 Task: Create a rule from the Routing list, Task moved to a section -> Set Priority in the project AccuTrack , set the section as Done clear the priority
Action: Mouse moved to (47, 247)
Screenshot: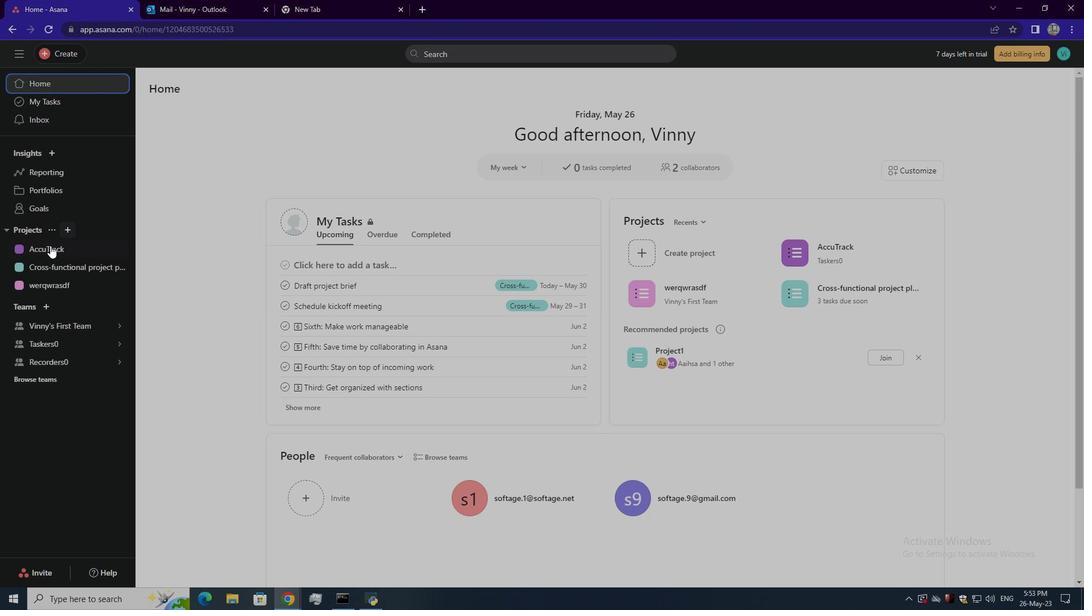 
Action: Mouse pressed left at (47, 247)
Screenshot: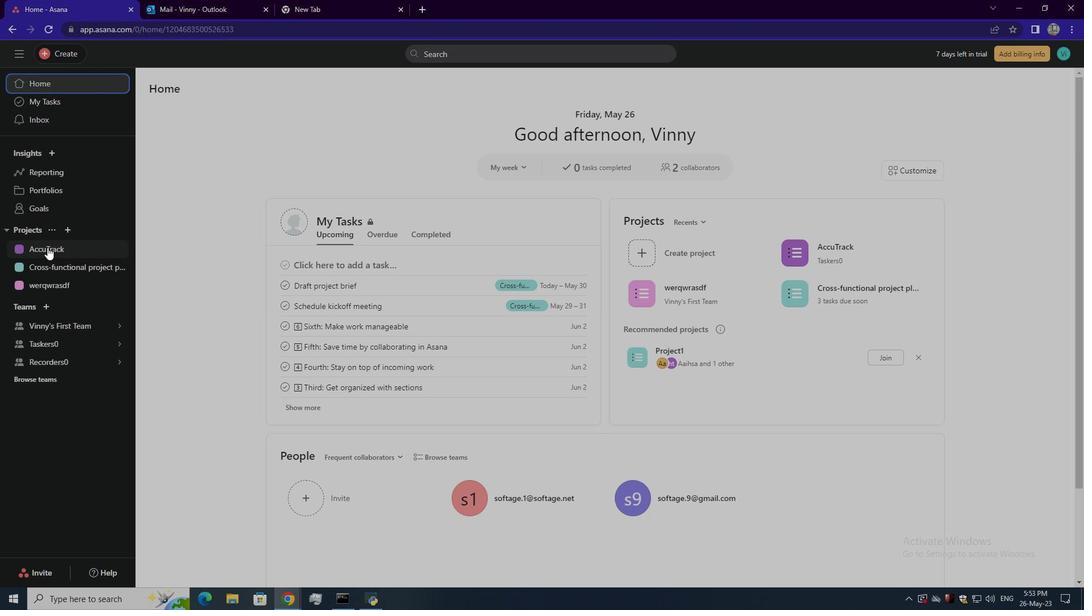 
Action: Mouse moved to (1050, 97)
Screenshot: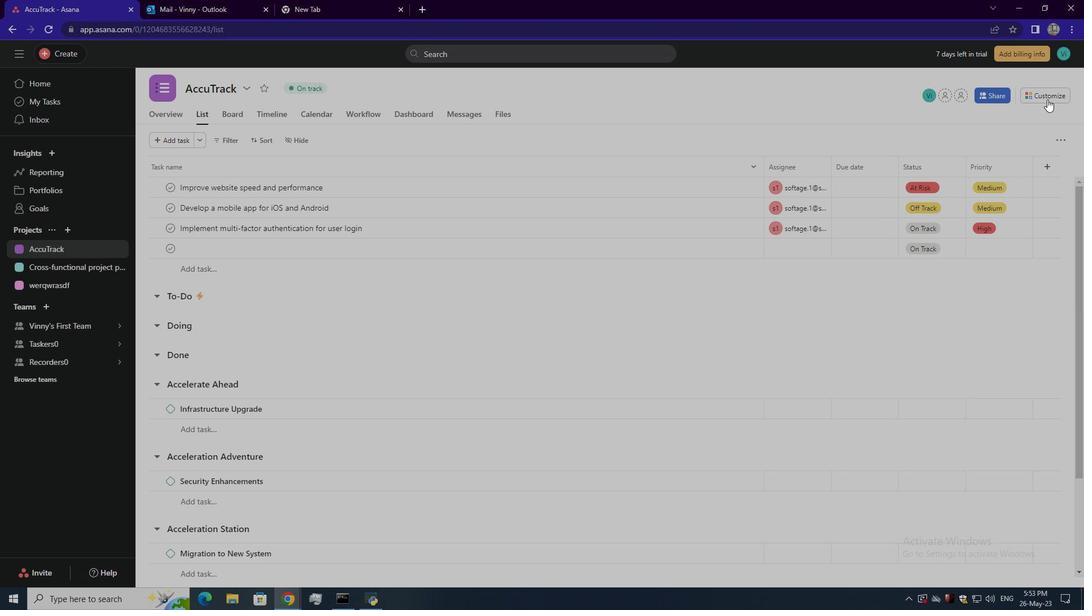 
Action: Mouse pressed left at (1050, 97)
Screenshot: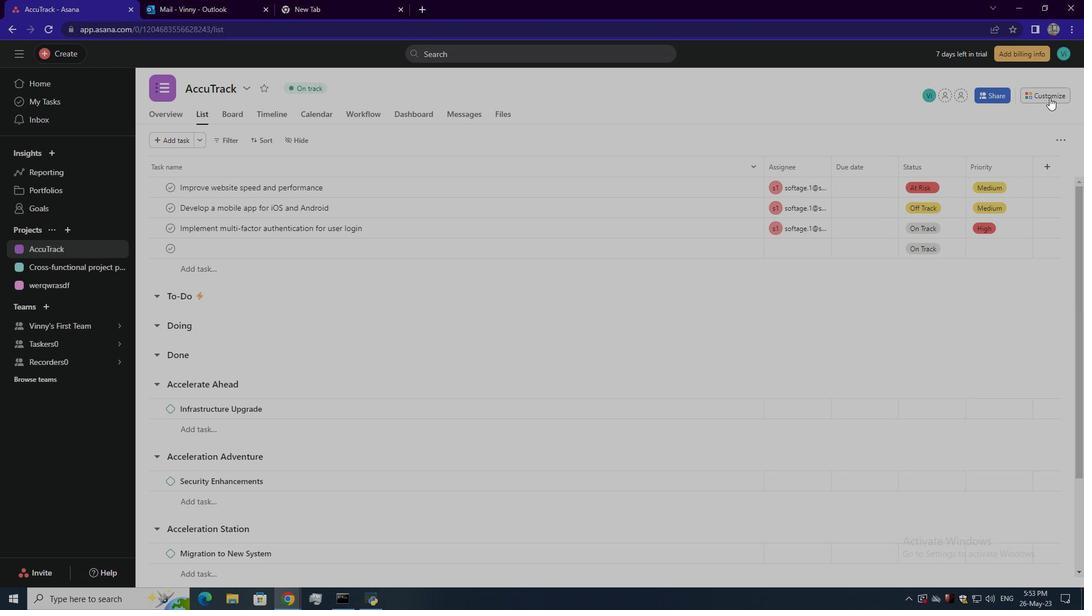 
Action: Mouse moved to (851, 238)
Screenshot: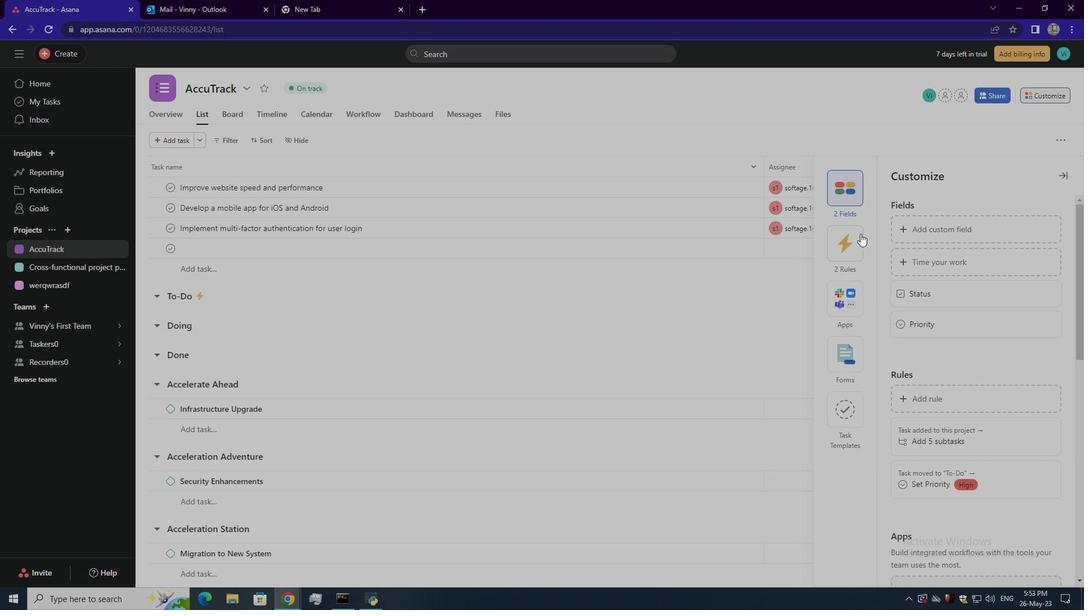 
Action: Mouse pressed left at (851, 238)
Screenshot: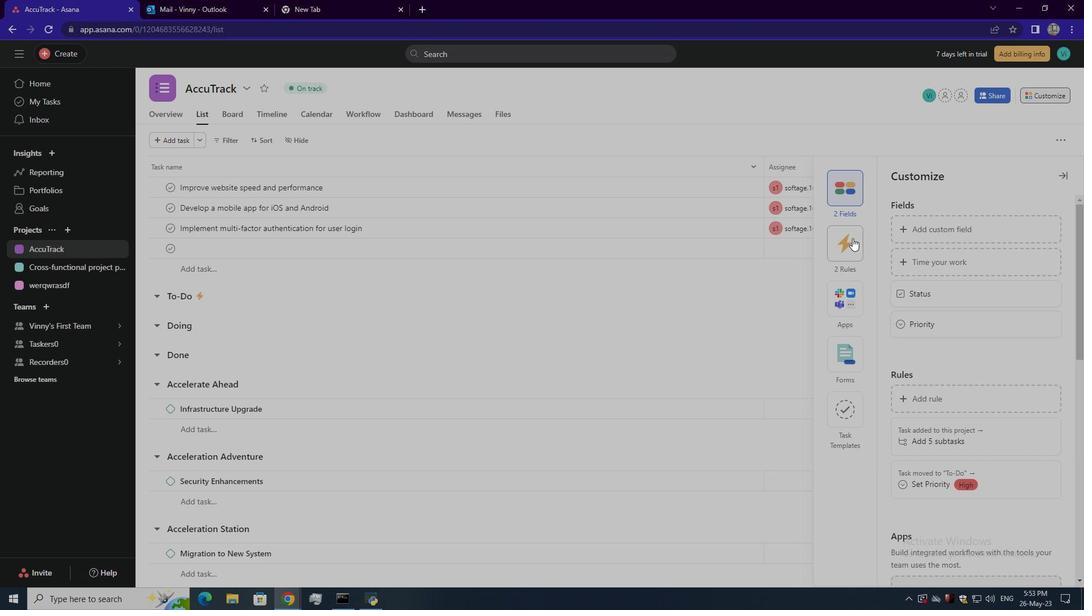 
Action: Mouse moved to (948, 225)
Screenshot: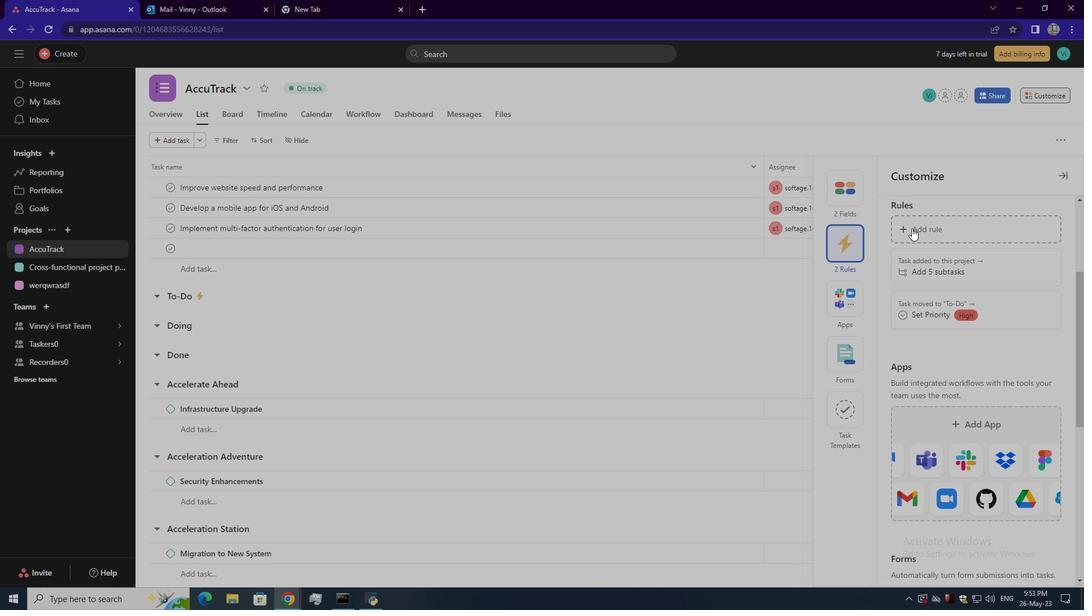 
Action: Mouse pressed left at (948, 225)
Screenshot: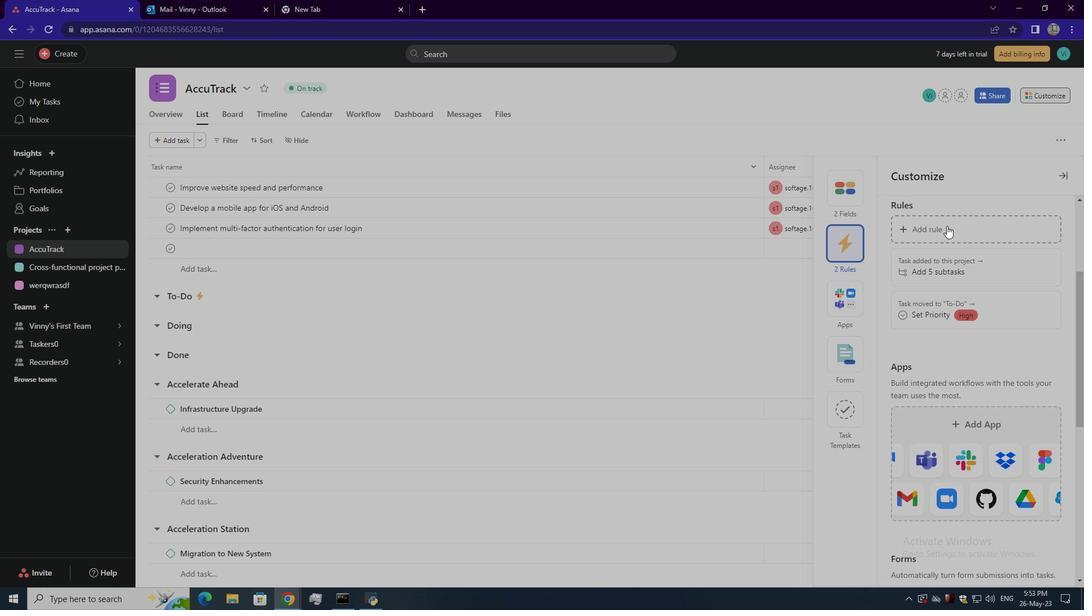 
Action: Mouse moved to (238, 147)
Screenshot: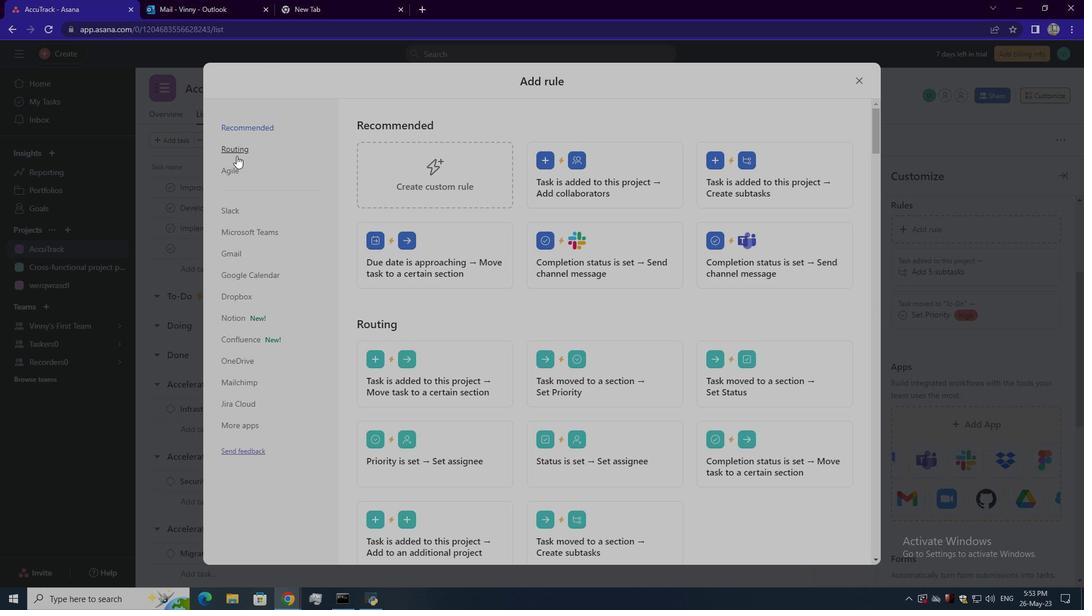 
Action: Mouse pressed left at (238, 147)
Screenshot: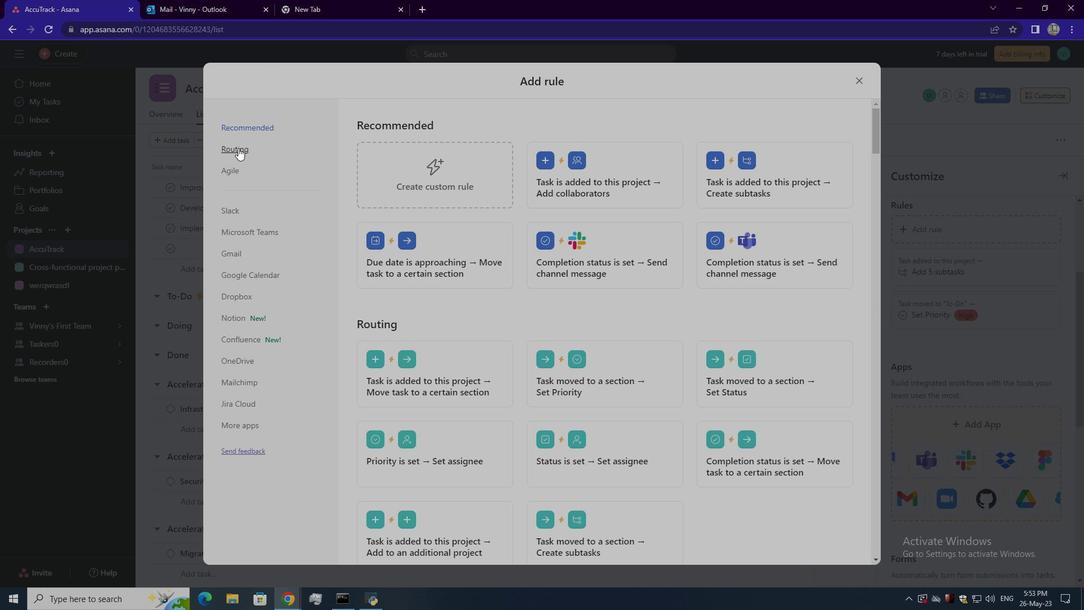 
Action: Mouse moved to (590, 186)
Screenshot: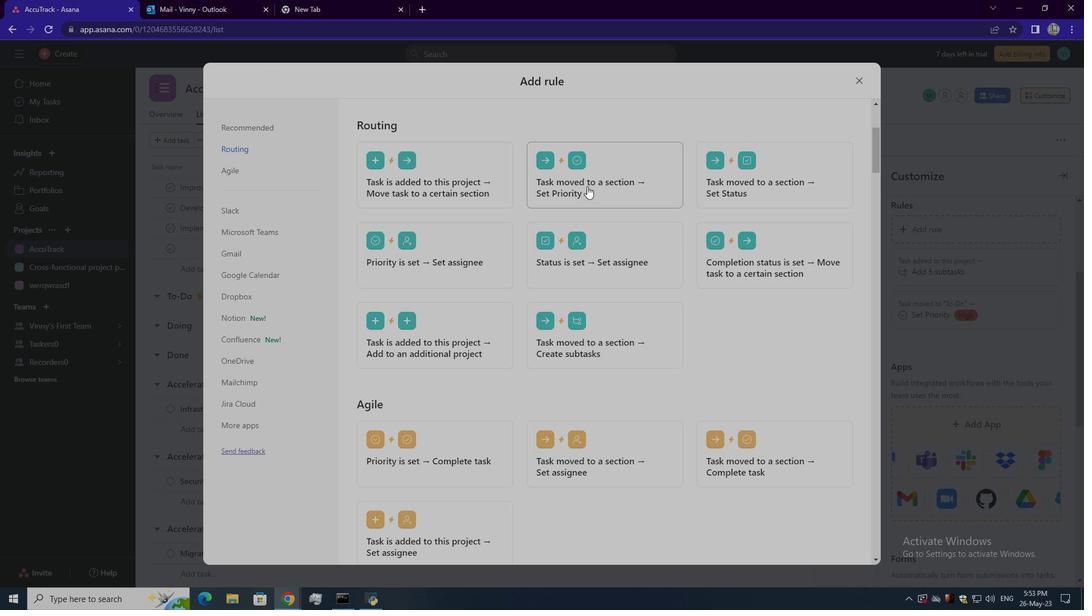 
Action: Mouse pressed left at (590, 186)
Screenshot: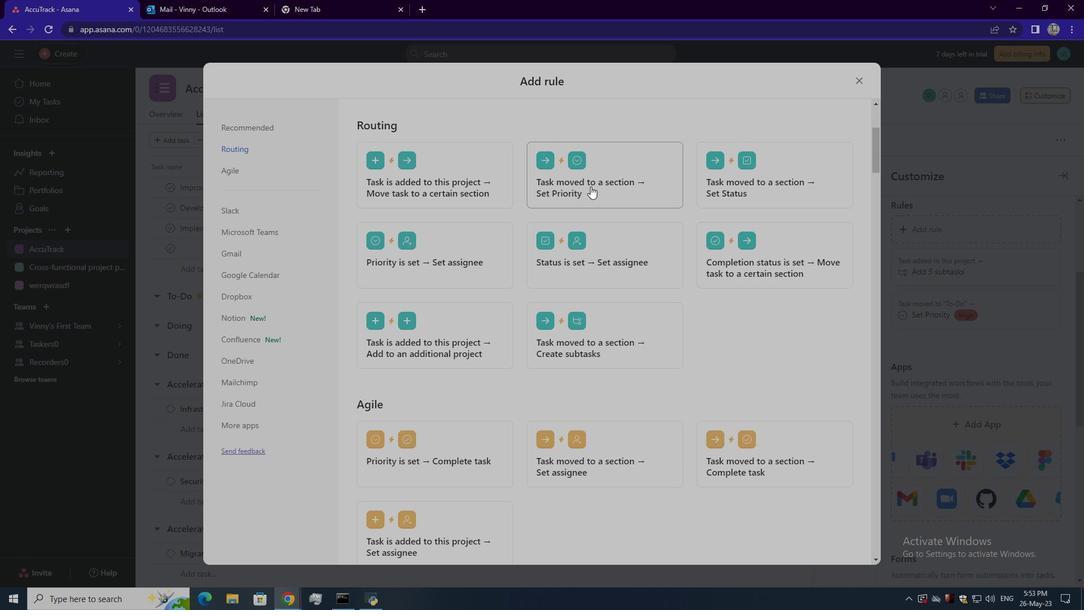 
Action: Mouse moved to (425, 307)
Screenshot: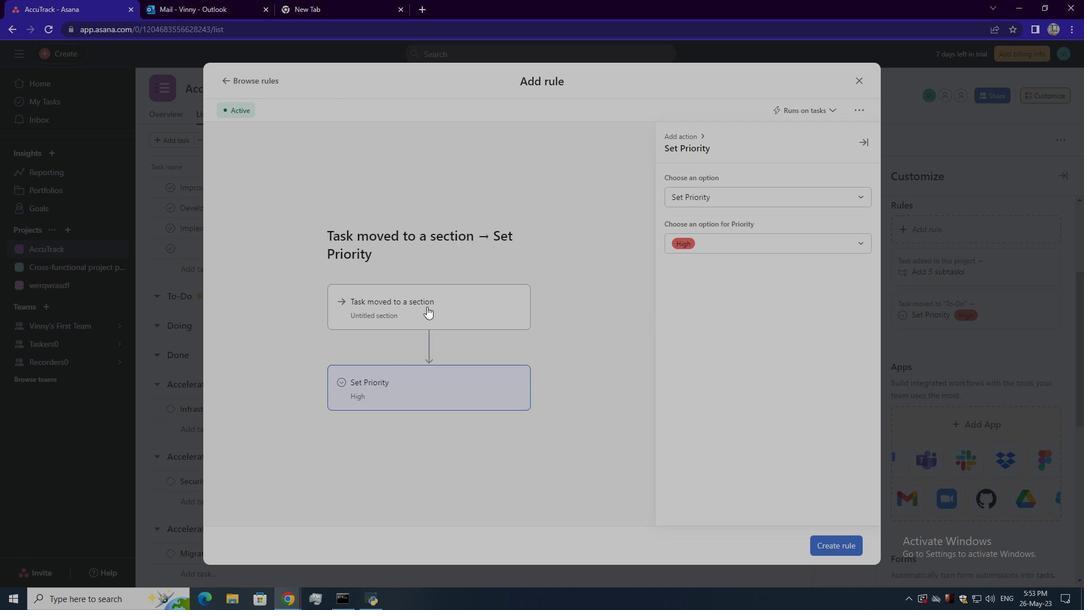 
Action: Mouse pressed left at (425, 307)
Screenshot: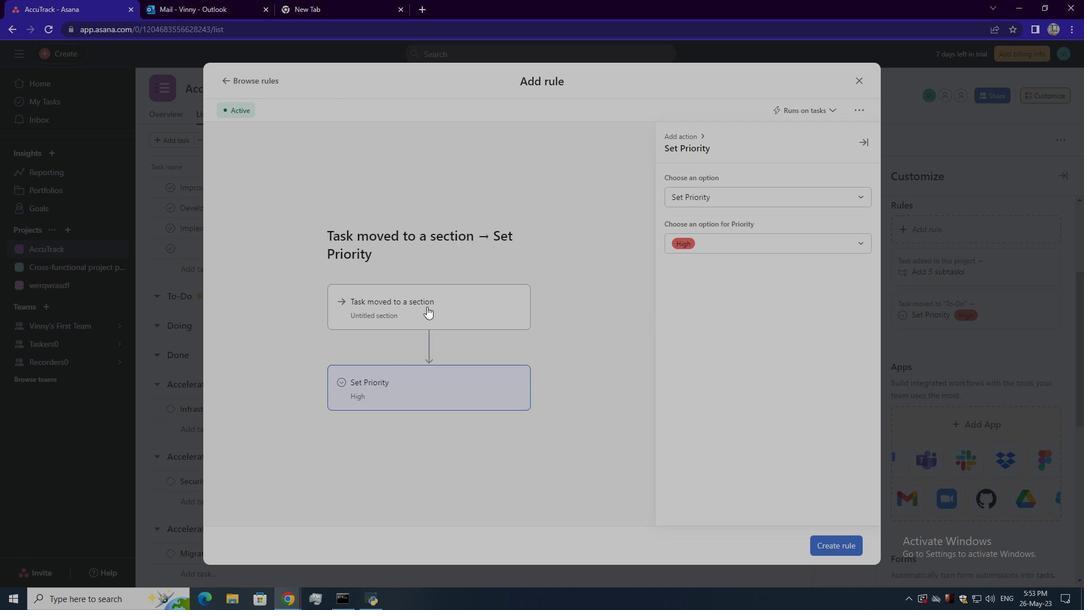 
Action: Mouse moved to (727, 199)
Screenshot: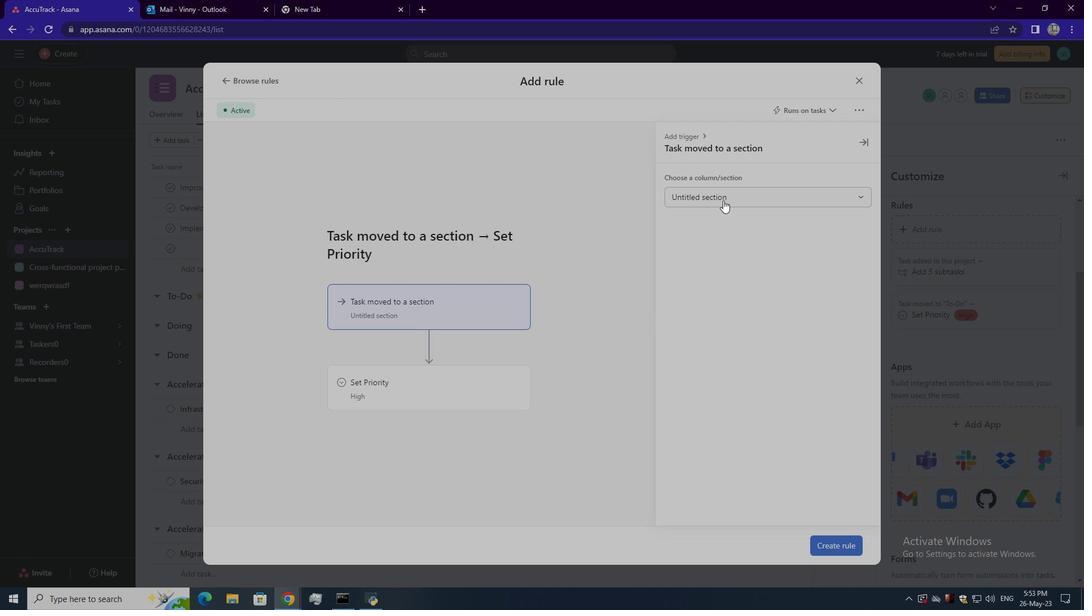 
Action: Mouse pressed left at (727, 199)
Screenshot: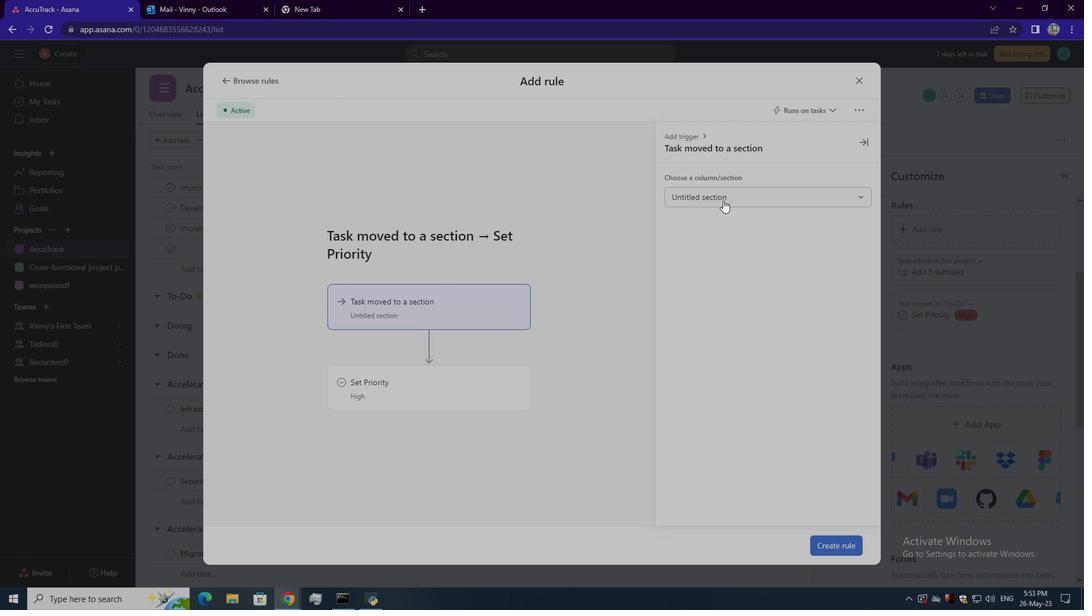 
Action: Mouse moved to (699, 283)
Screenshot: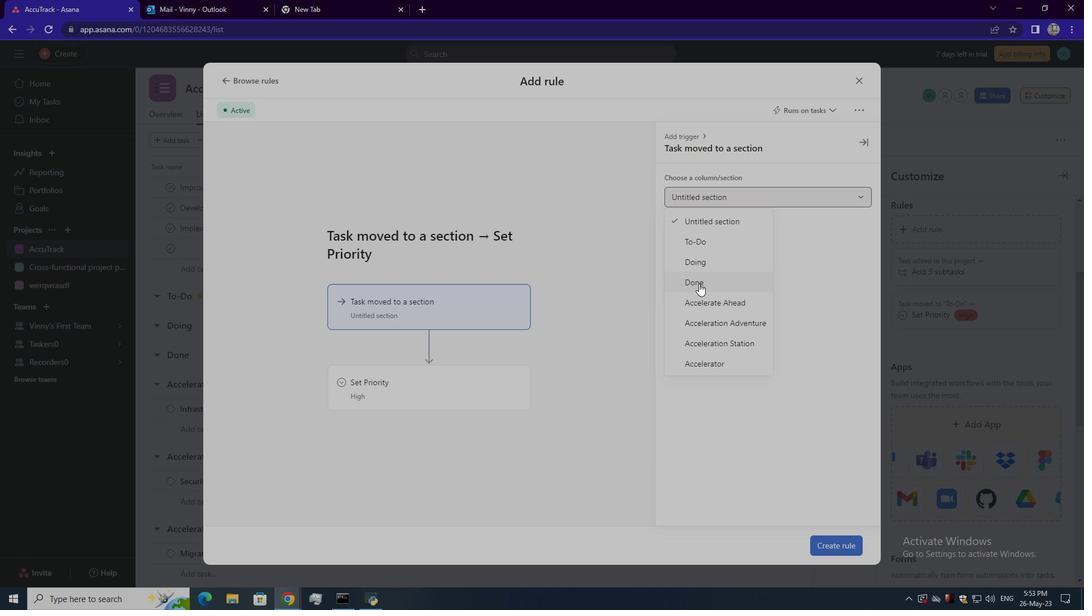 
Action: Mouse pressed left at (699, 283)
Screenshot: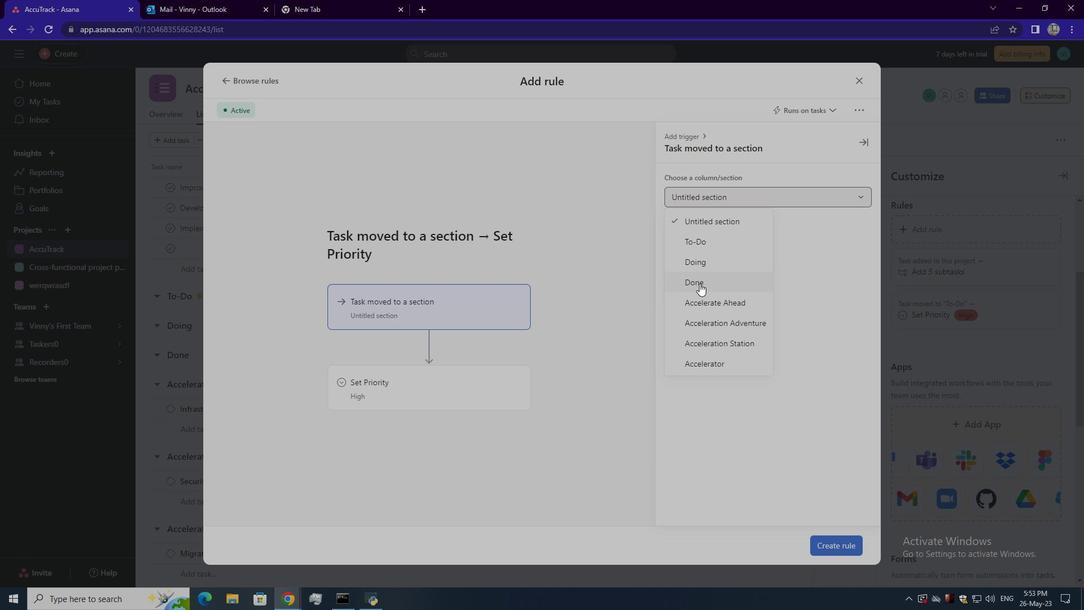 
Action: Mouse moved to (828, 541)
Screenshot: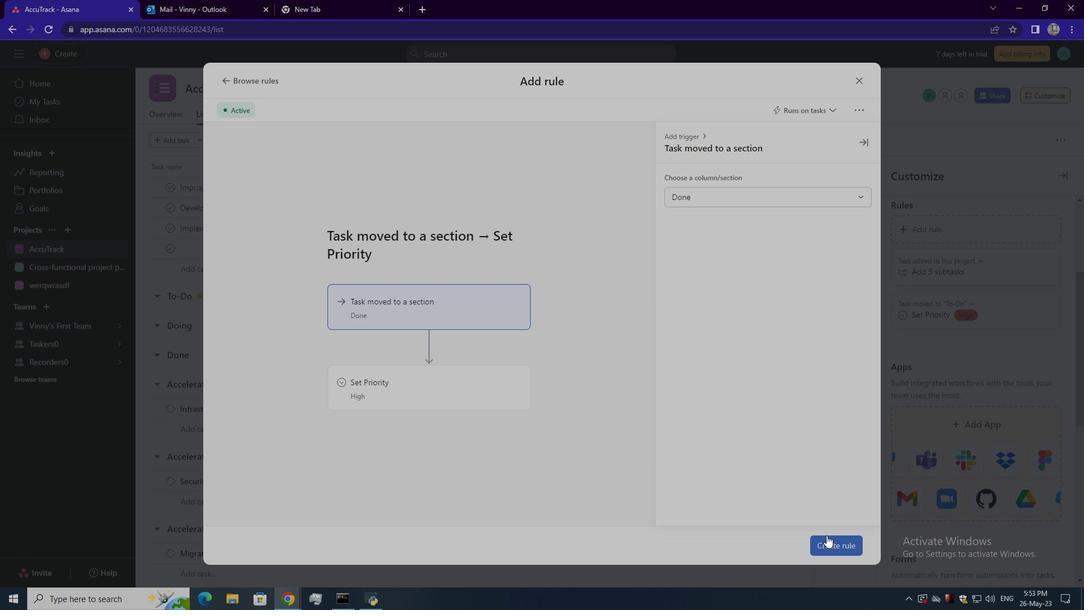 
Action: Mouse pressed left at (828, 541)
Screenshot: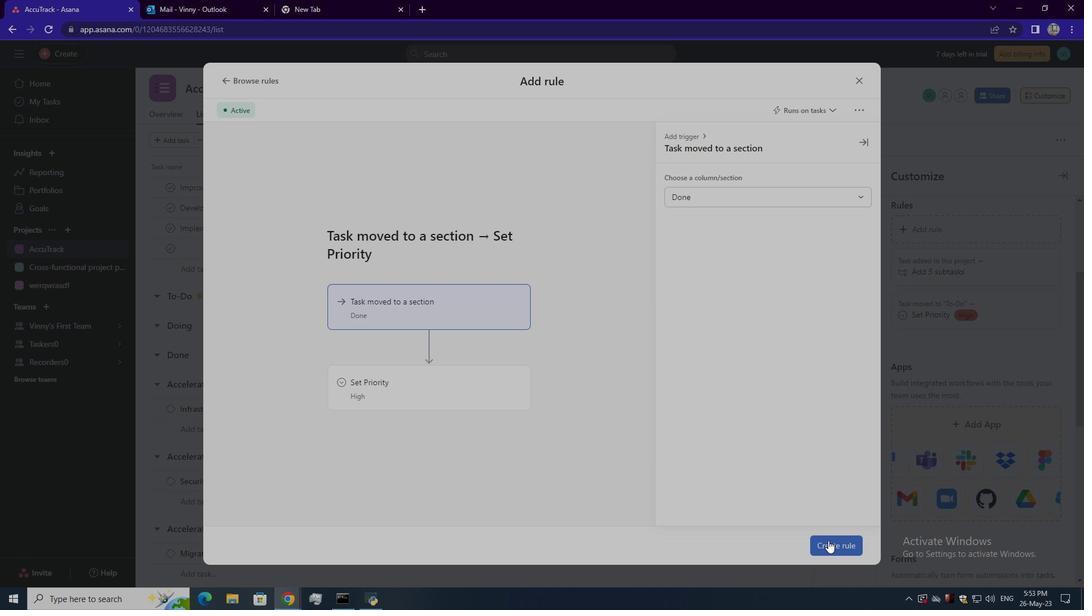 
